Task: Use the formula "COUPDAYS" in spreadsheet "Project protfolio".
Action: Mouse moved to (122, 71)
Screenshot: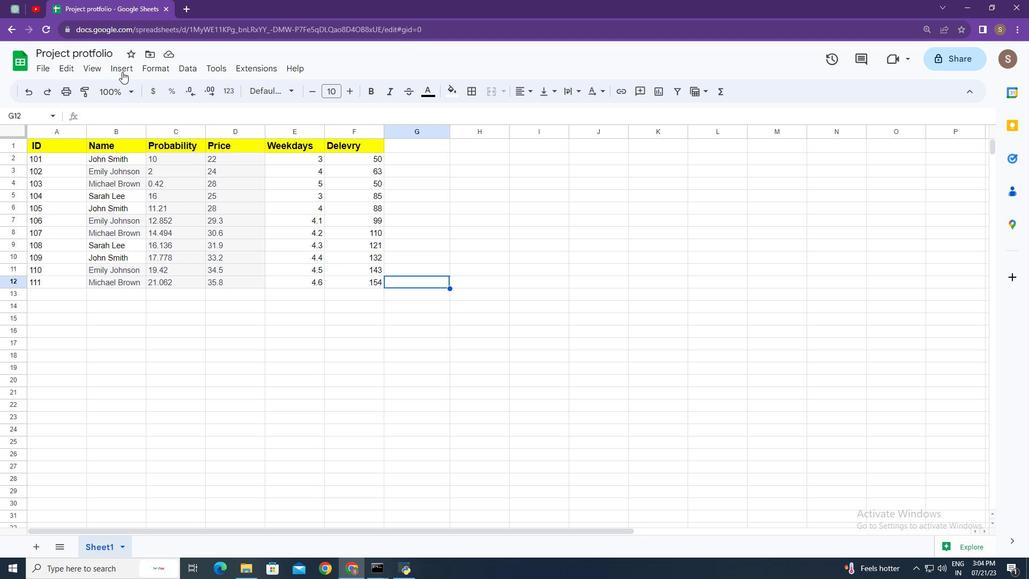 
Action: Mouse pressed left at (122, 71)
Screenshot: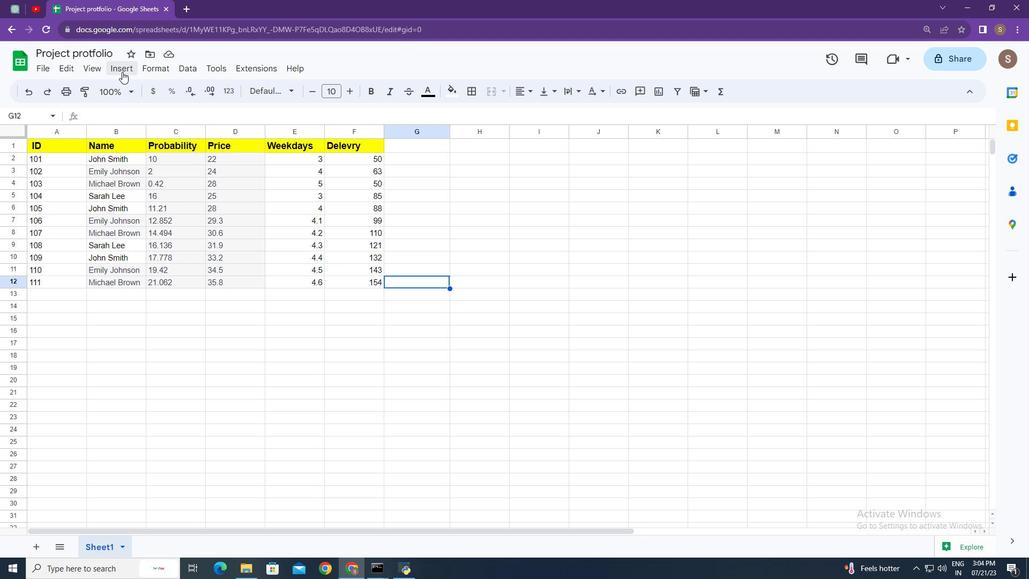 
Action: Mouse moved to (206, 272)
Screenshot: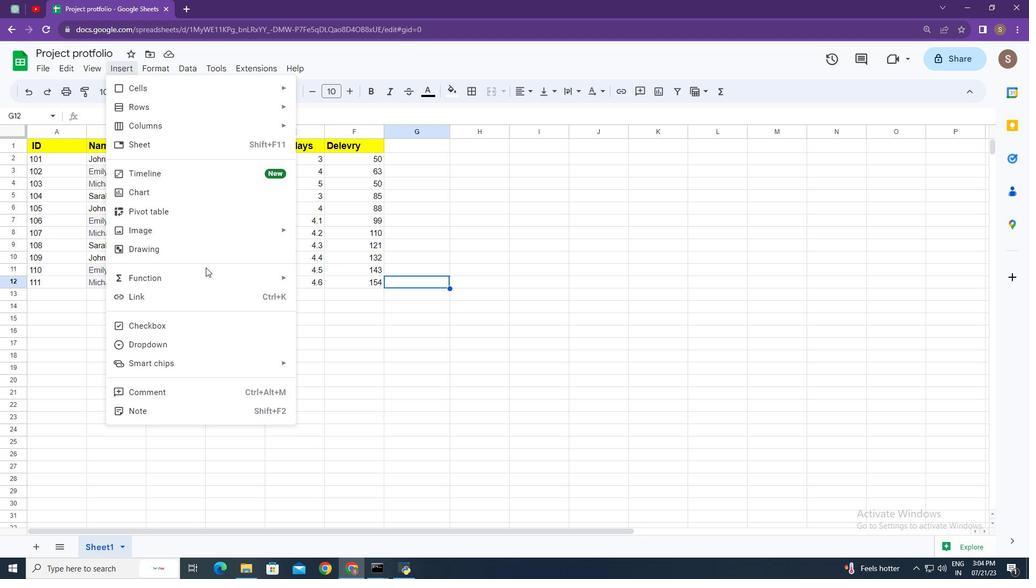 
Action: Mouse pressed left at (206, 272)
Screenshot: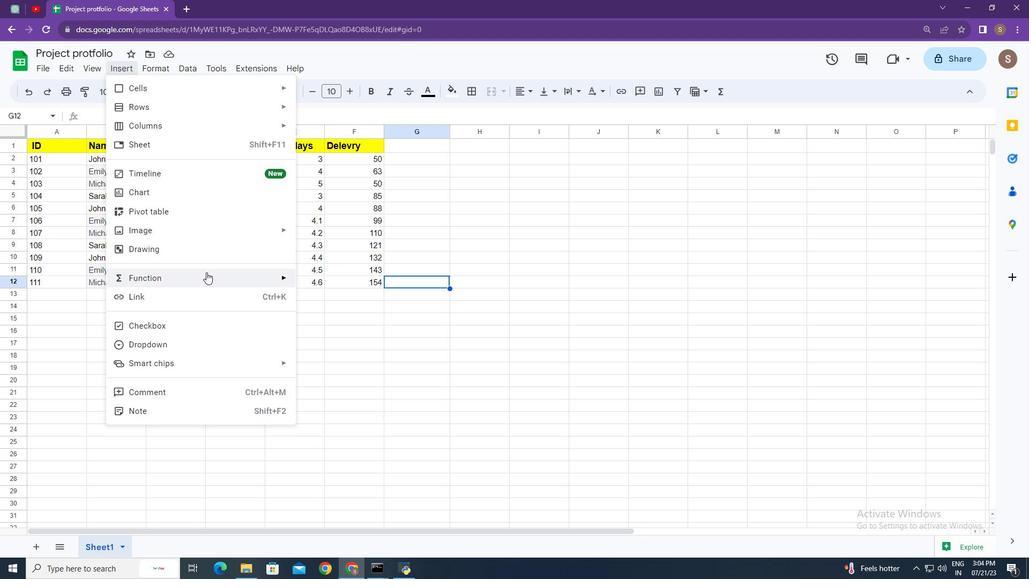 
Action: Mouse moved to (359, 210)
Screenshot: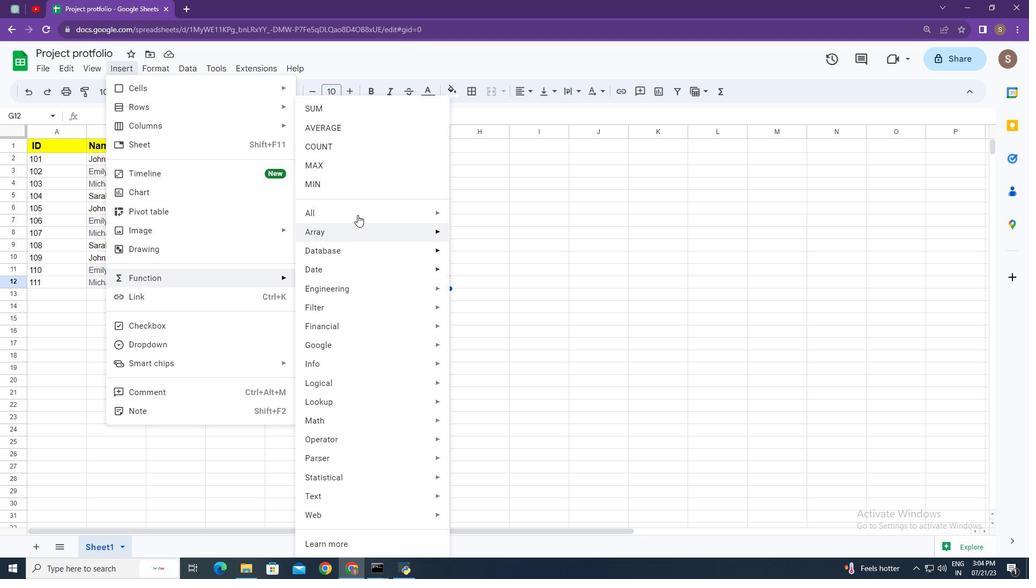
Action: Mouse pressed left at (359, 210)
Screenshot: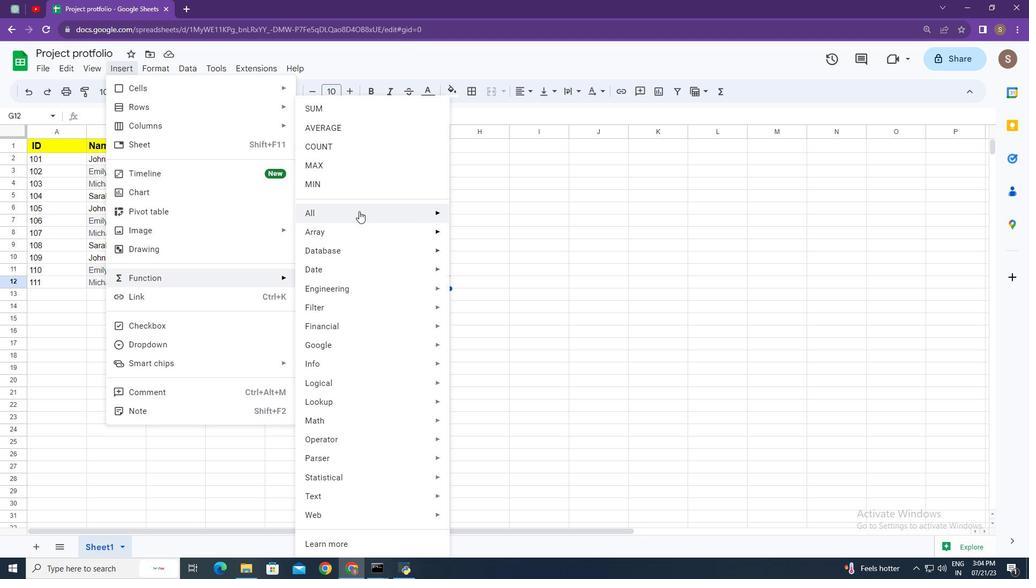 
Action: Mouse moved to (506, 457)
Screenshot: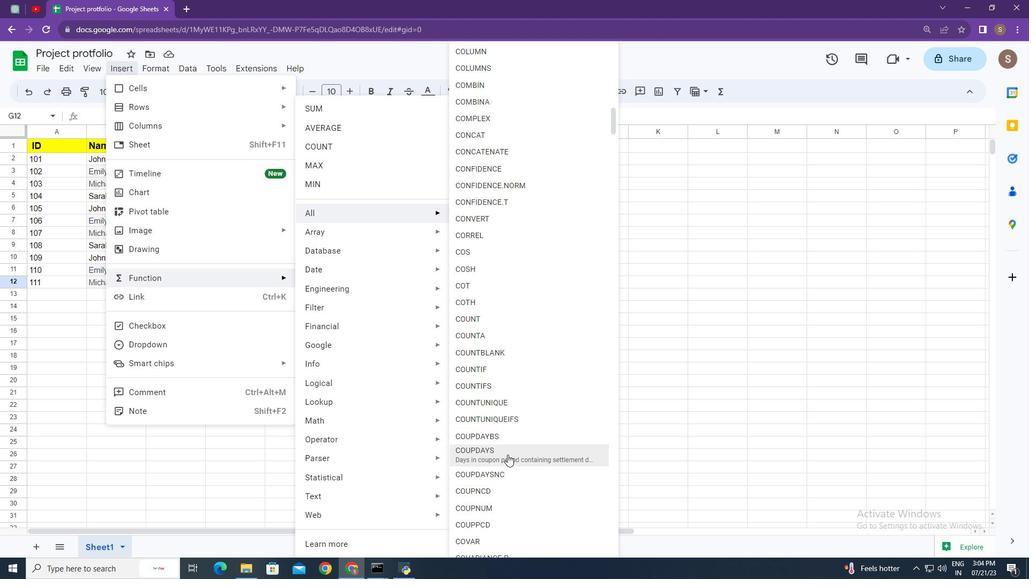 
Action: Mouse pressed left at (506, 457)
Screenshot: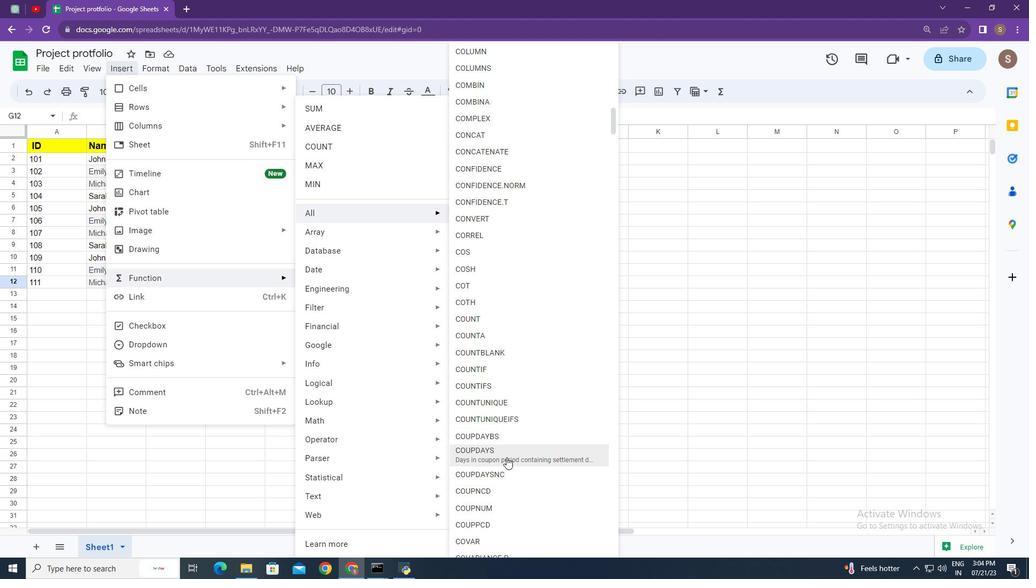 
Action: Mouse moved to (437, 232)
Screenshot: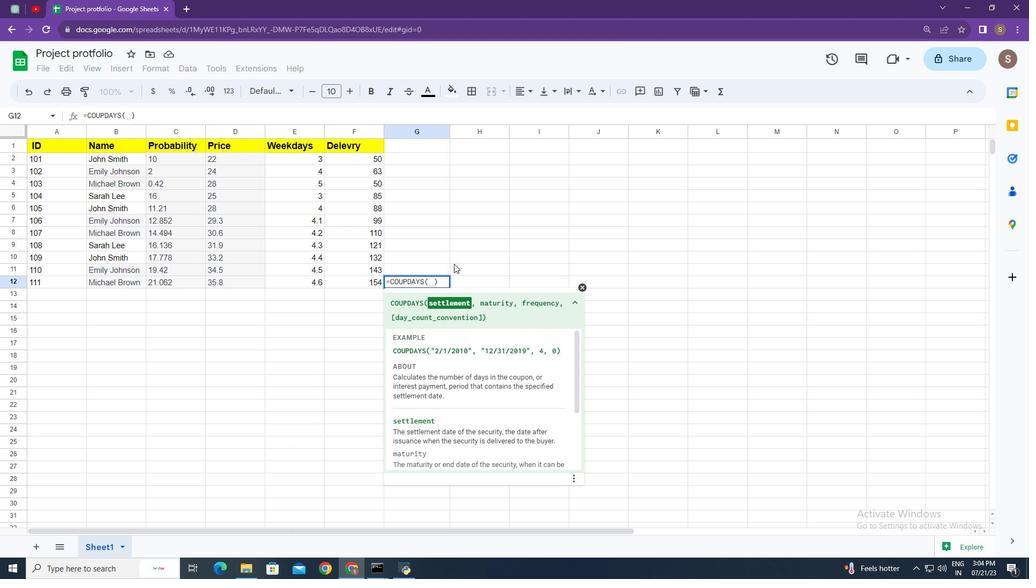 
Action: Key pressed <Key.shift_r>"2/5/2016<Key.shift_r>",<Key.space><Key.shift_r>"2/11/2019<Key.shift_r>"<Key.space>,<Key.backspace><Key.backspace>,<Key.space>4<Key.enter>
Screenshot: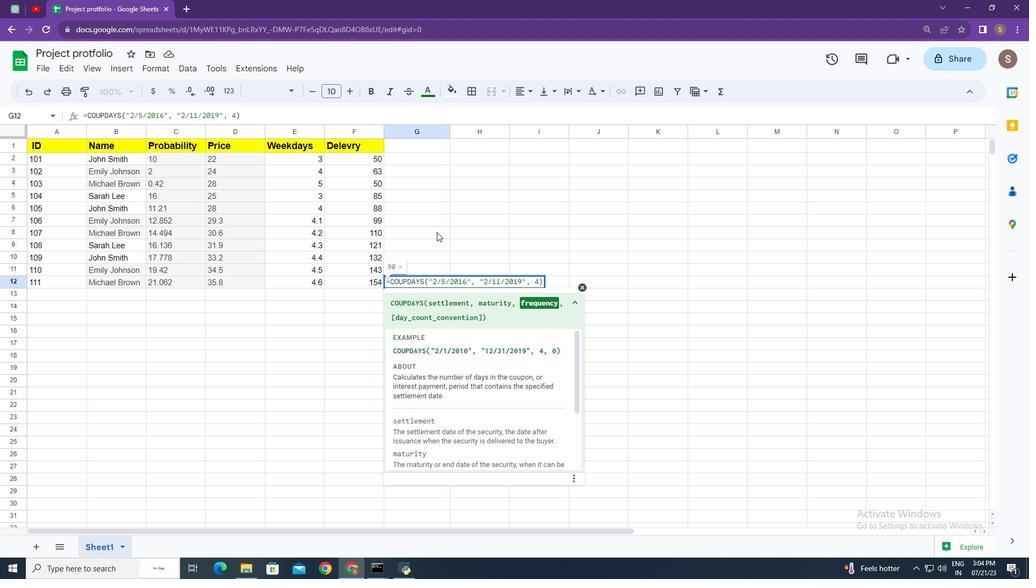 
Action: Mouse moved to (412, 345)
Screenshot: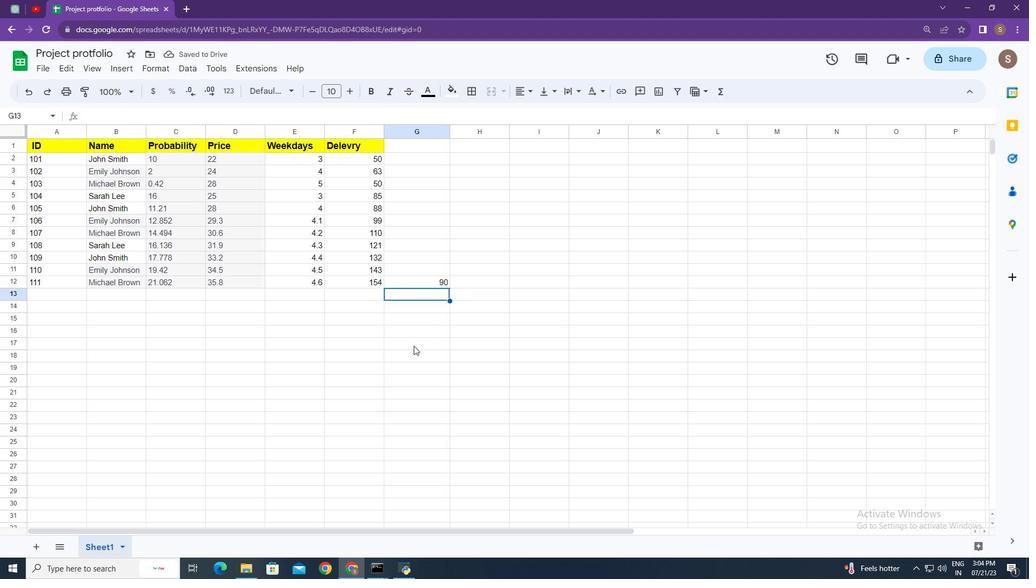 
